 Task: Create New Customer with Customer Name: The Available, Billing Address Line1: 1474 Vineyard Drive, Billing Address Line2:  Independence, Billing Address Line3:  Ohio 44131, Cell Number: 678-818-9373
Action: Mouse pressed left at (153, 29)
Screenshot: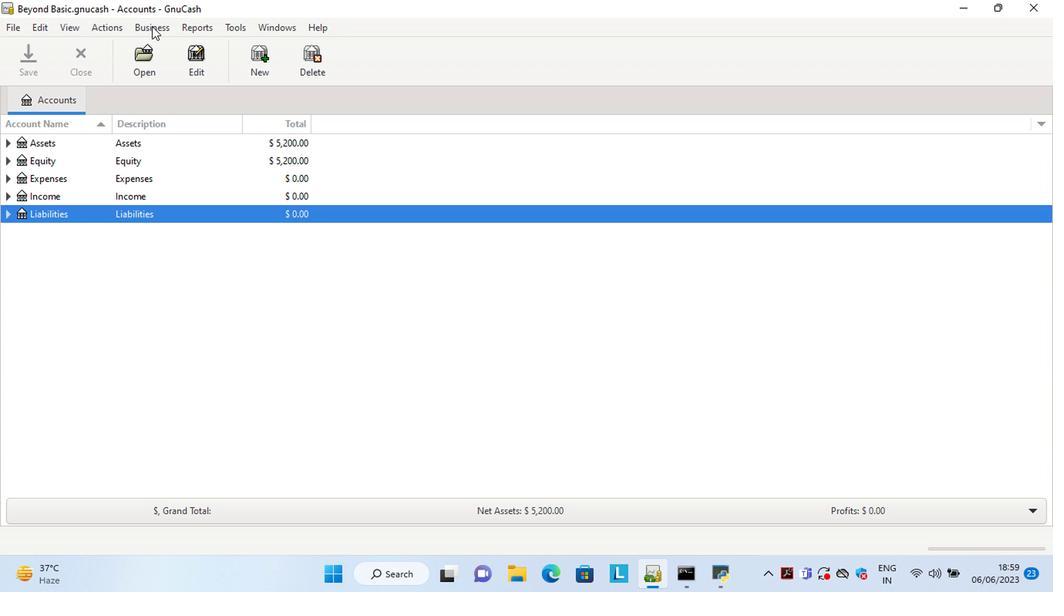 
Action: Mouse moved to (372, 87)
Screenshot: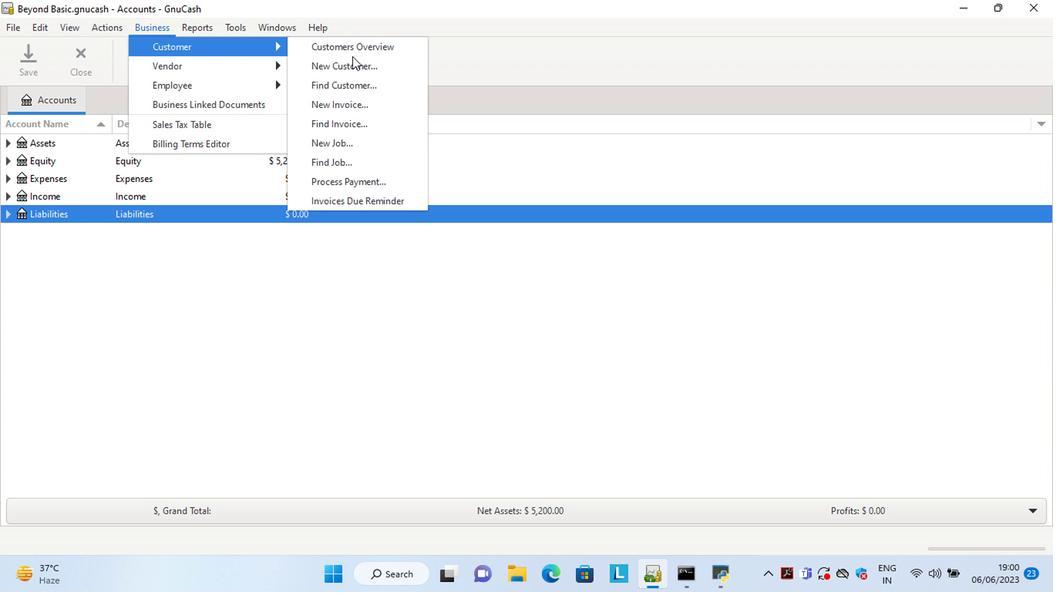 
Action: Mouse pressed left at (352, 66)
Screenshot: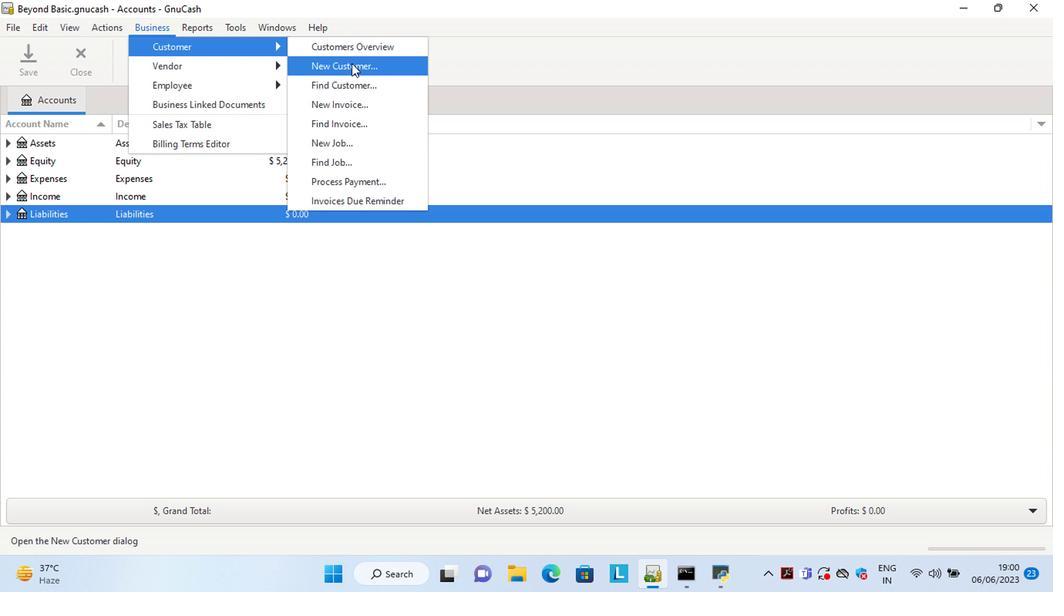 
Action: Key pressed <Key.shift><Key.space><Key.shift>V<Key.backspace><Key.tab>174<Key.space><Key.shift>Veyad<Key.space><Key.shift>Dive<Key.tab><Key.shift>IDED<Key.tab><Key.shift>Ohio<Key.space>431<Key.tab><Key.tab><Key.up><Key.up><Key.right><Key.tab><Key.tab>678-818-9
Screenshot: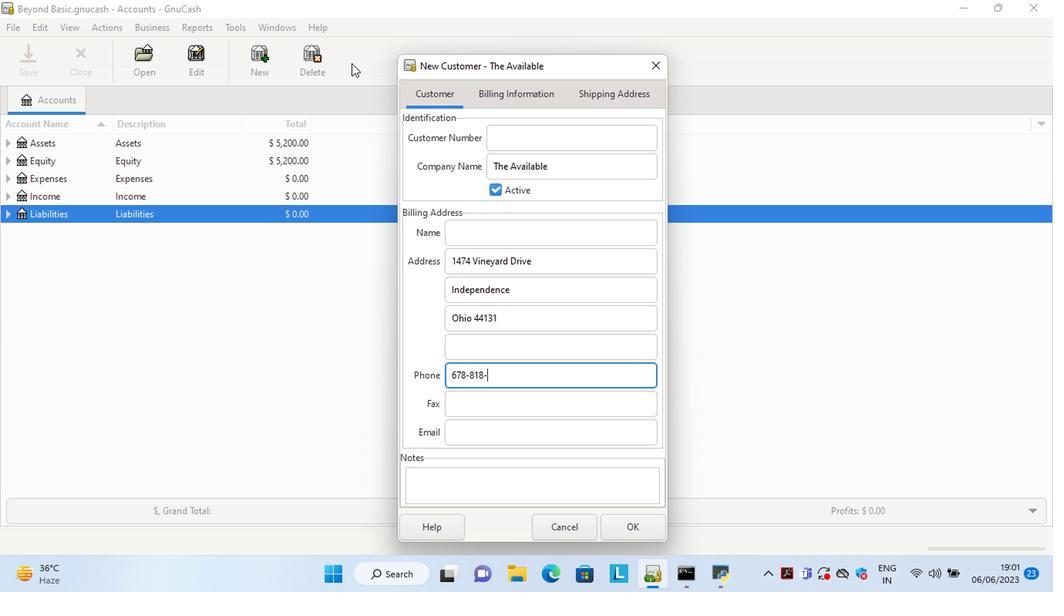 
Action: Mouse moved to (648, 529)
Screenshot: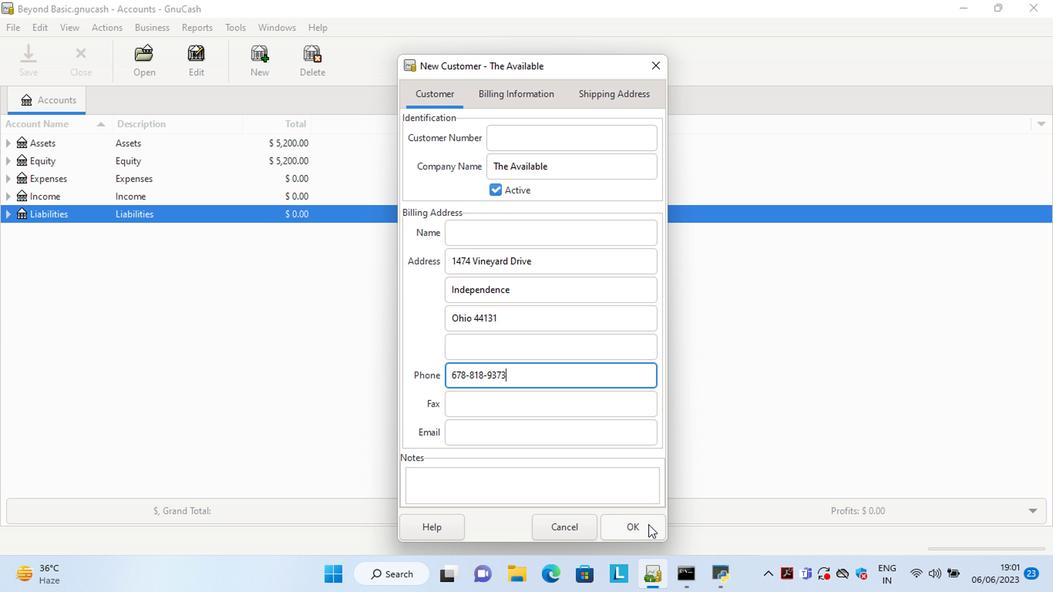 
Action: Mouse pressed left at (648, 529)
Screenshot: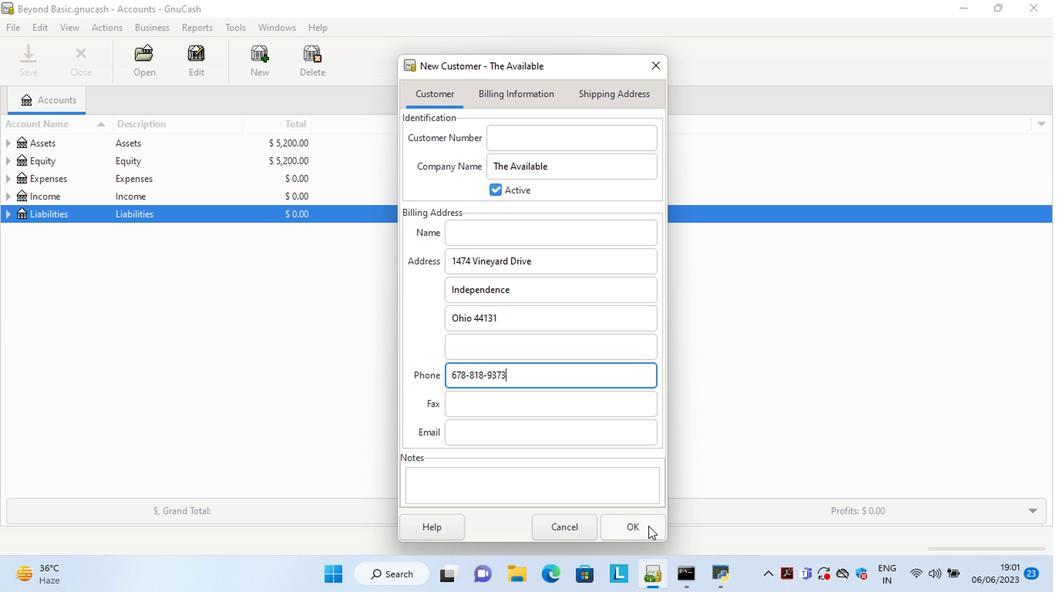 
